 Task: Save the current page as bookmark to the folder "All bookmarks".
Action: Mouse moved to (1068, 33)
Screenshot: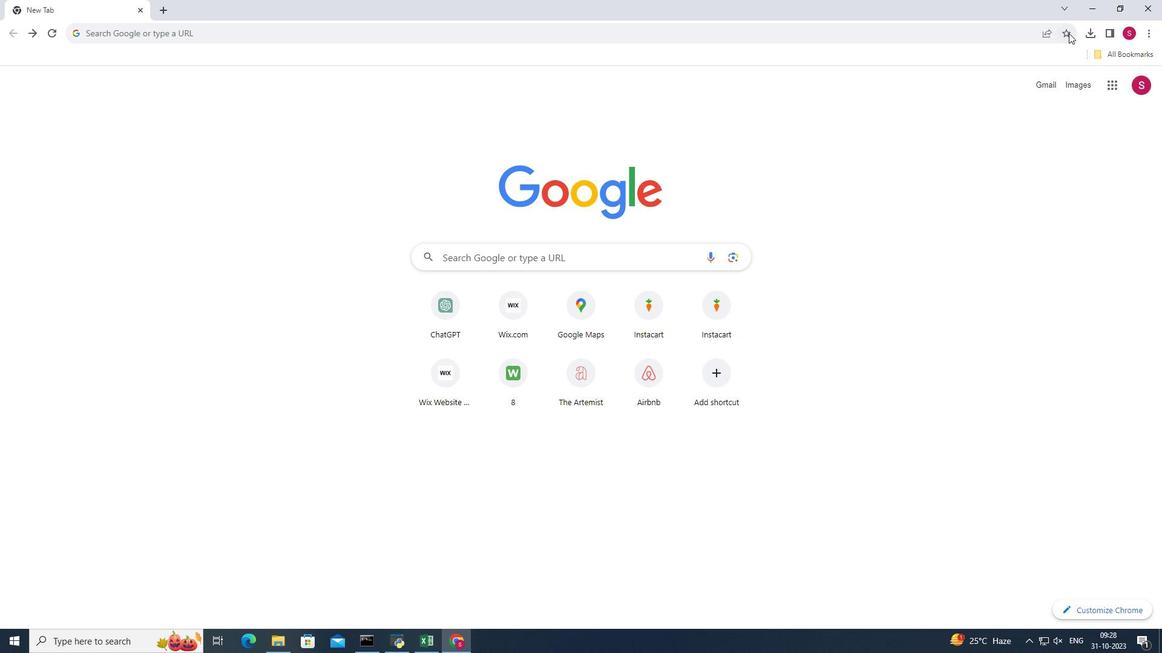 
Action: Mouse pressed left at (1068, 33)
Screenshot: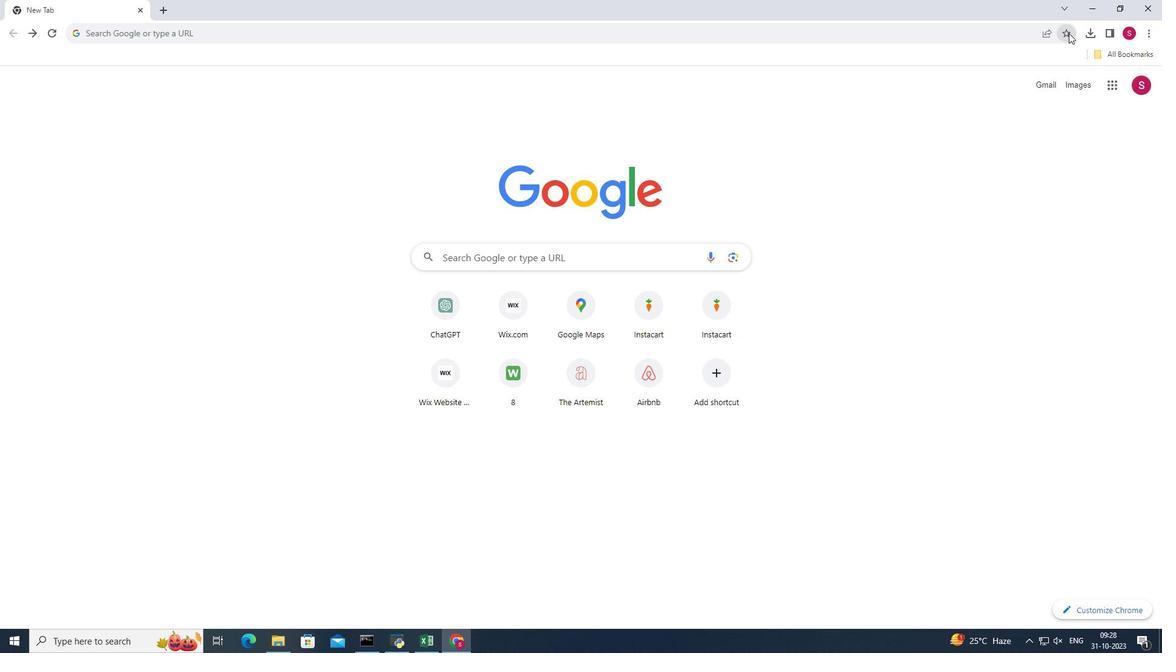 
Action: Mouse moved to (1056, 110)
Screenshot: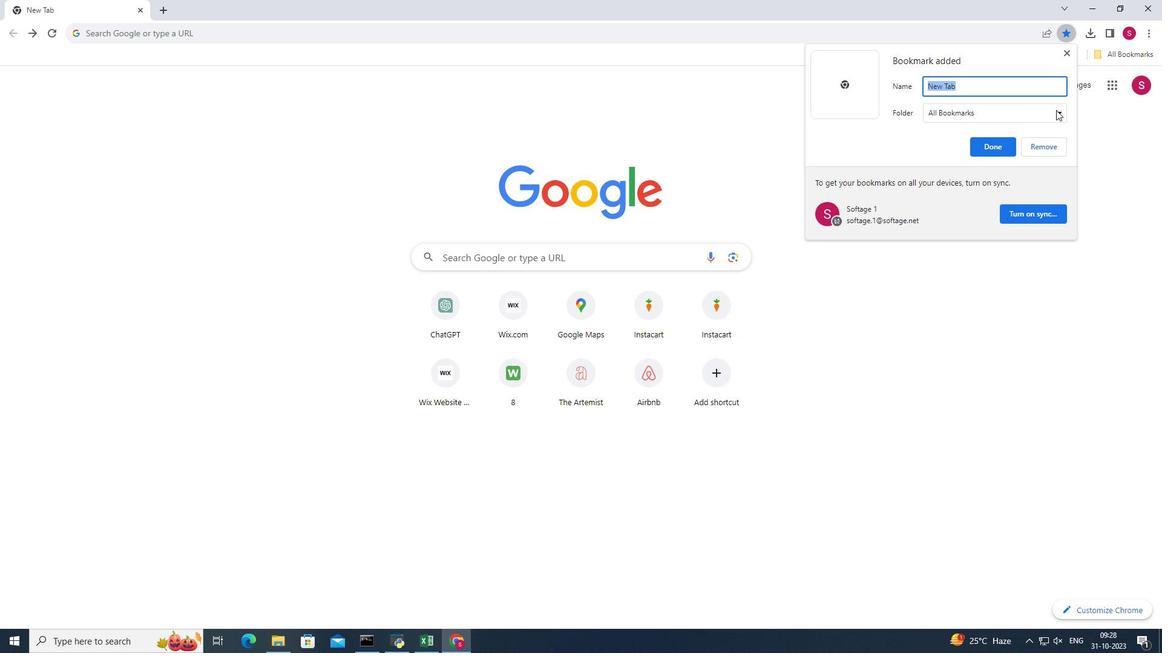 
Action: Mouse pressed left at (1056, 110)
Screenshot: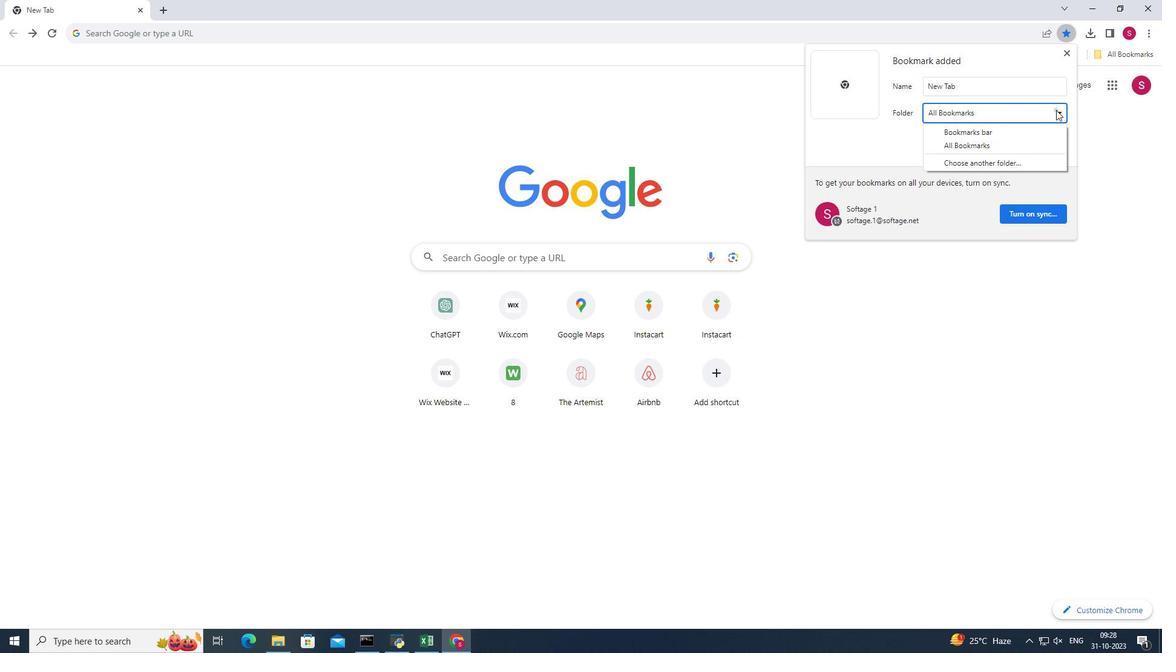 
Action: Mouse moved to (979, 147)
Screenshot: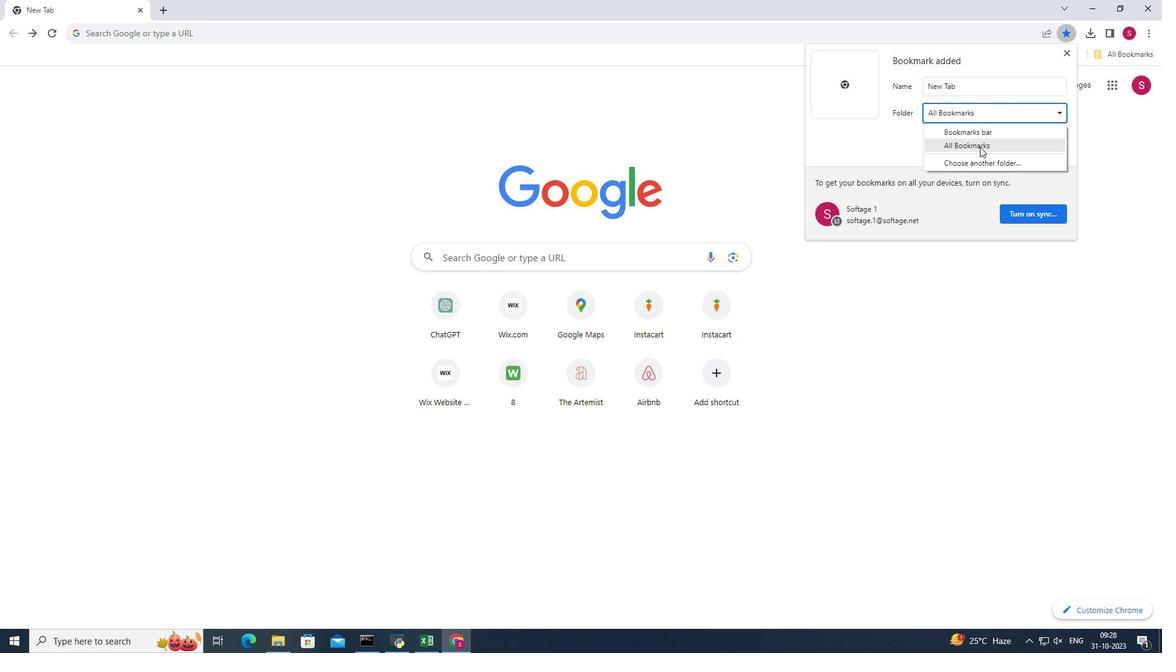 
Action: Mouse pressed left at (979, 147)
Screenshot: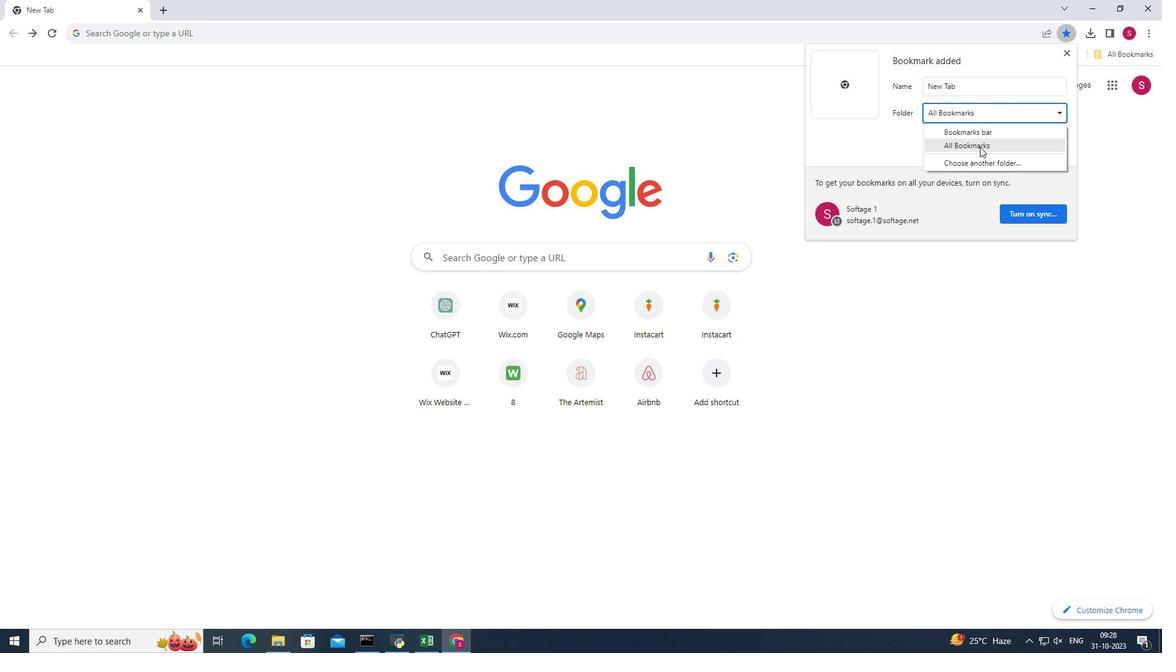 
Action: Mouse moved to (998, 149)
Screenshot: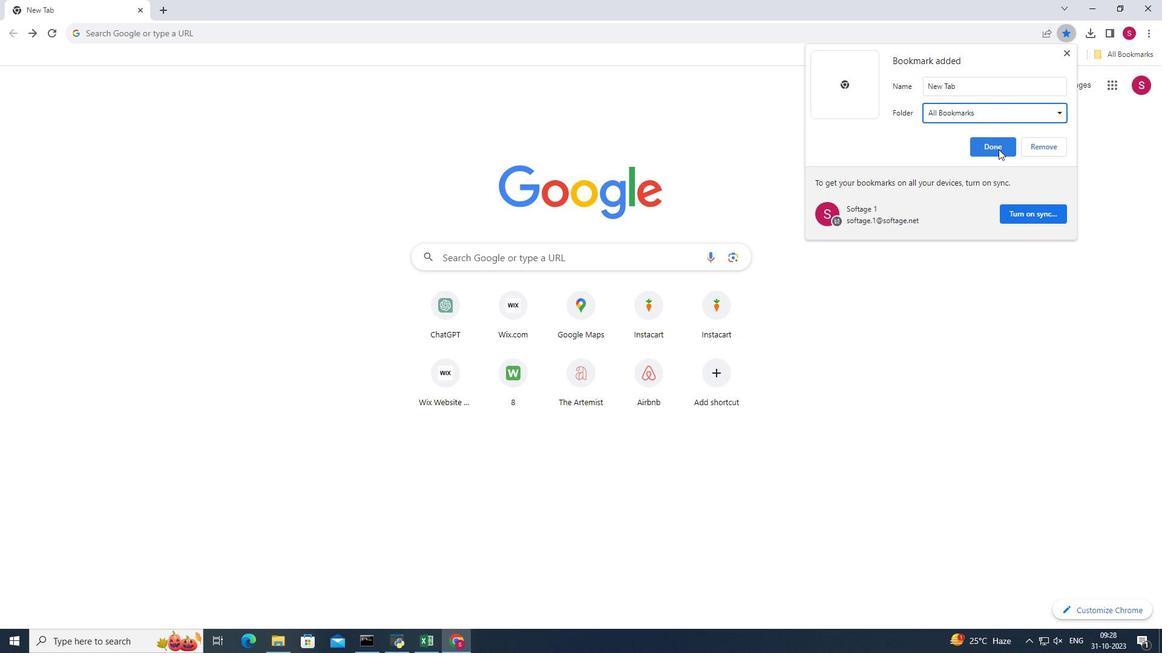 
Action: Mouse pressed left at (998, 149)
Screenshot: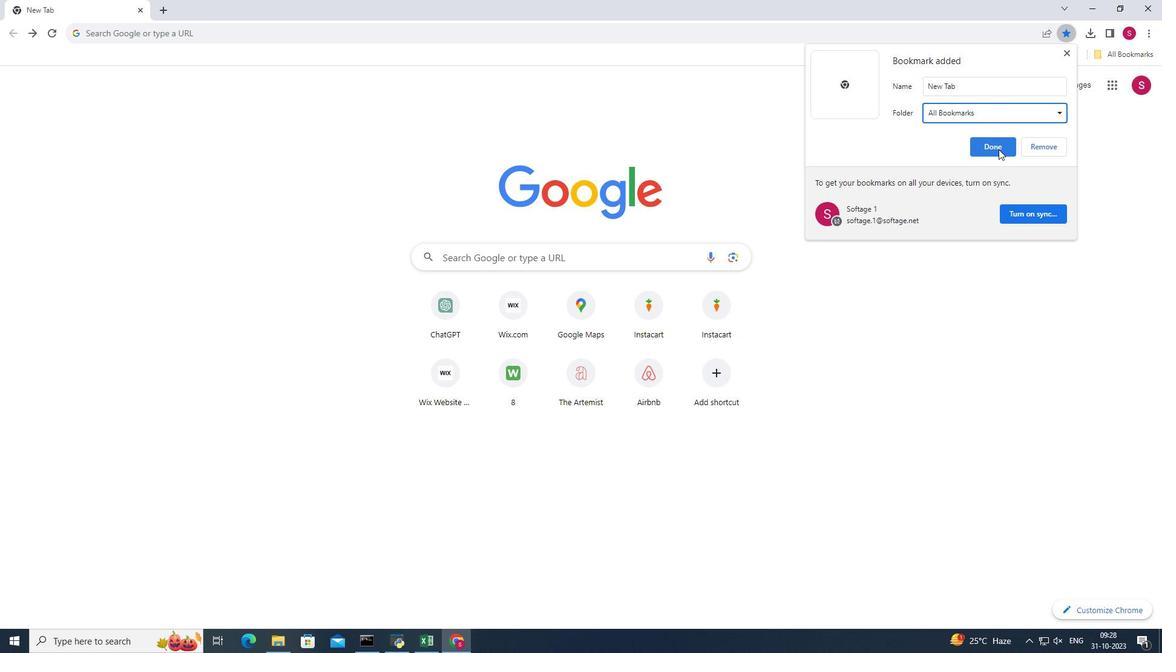 
Action: Mouse pressed left at (998, 149)
Screenshot: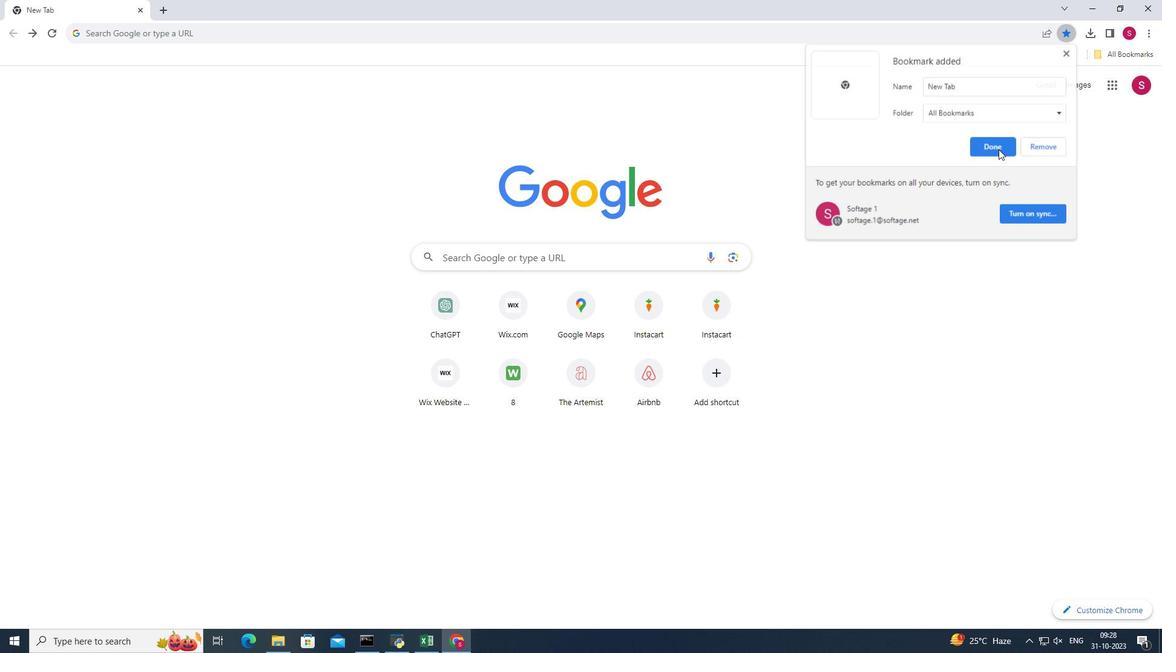 
